 Task: Customize the date and time as August 5, 1930 format in the number.
Action: Mouse moved to (272, 166)
Screenshot: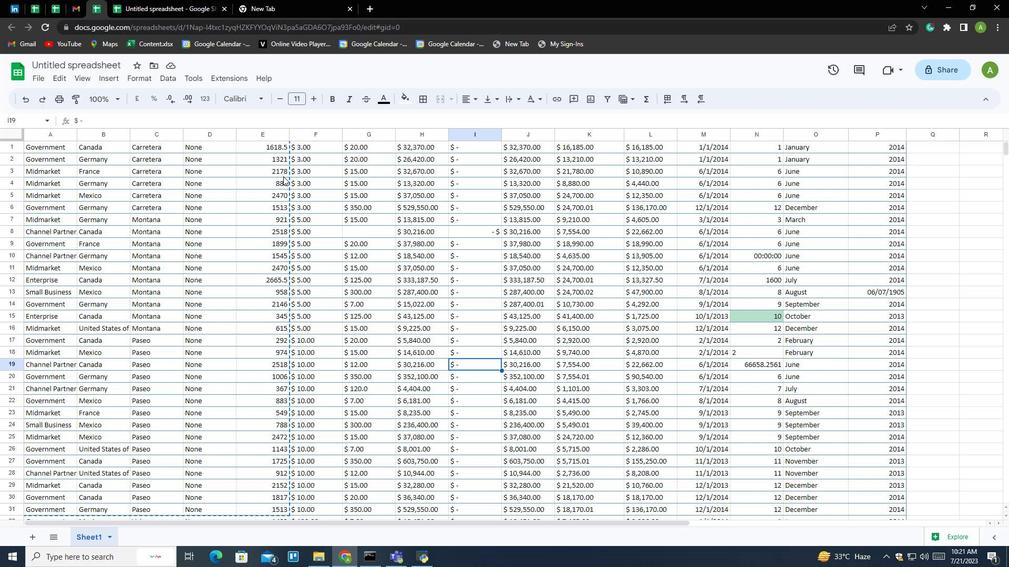 
Action: Mouse pressed left at (272, 166)
Screenshot: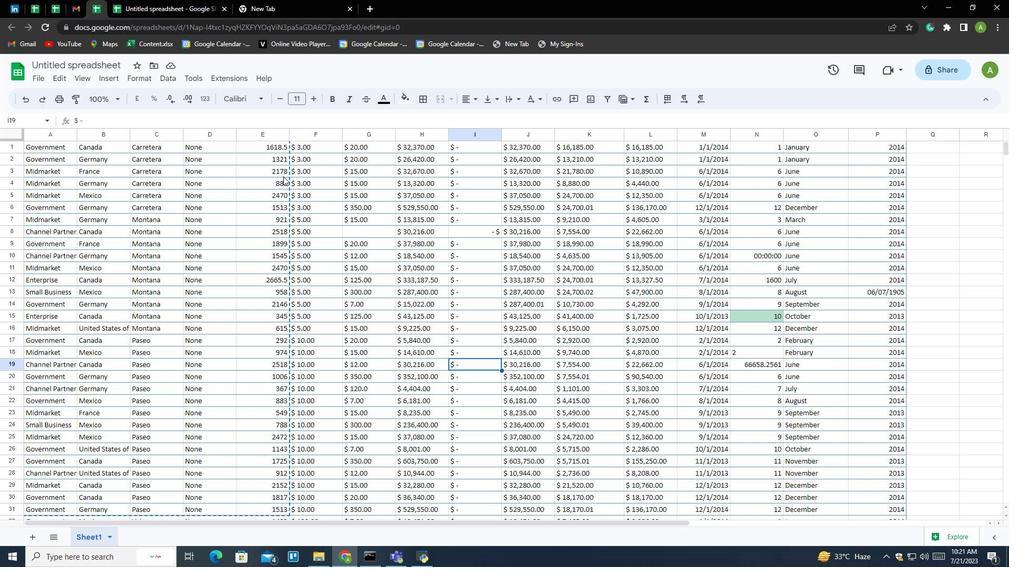 
Action: Mouse moved to (134, 74)
Screenshot: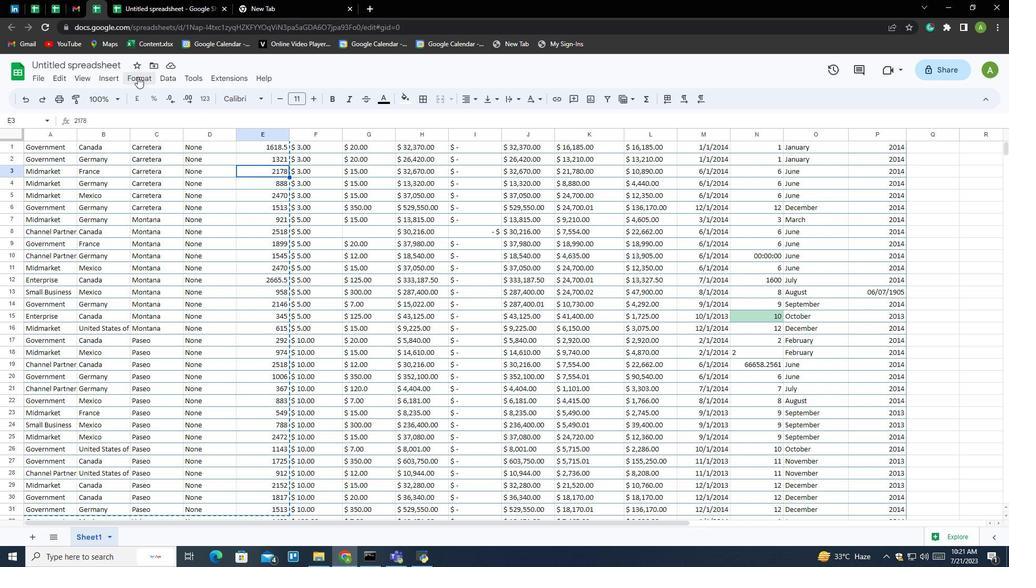 
Action: Mouse pressed left at (134, 74)
Screenshot: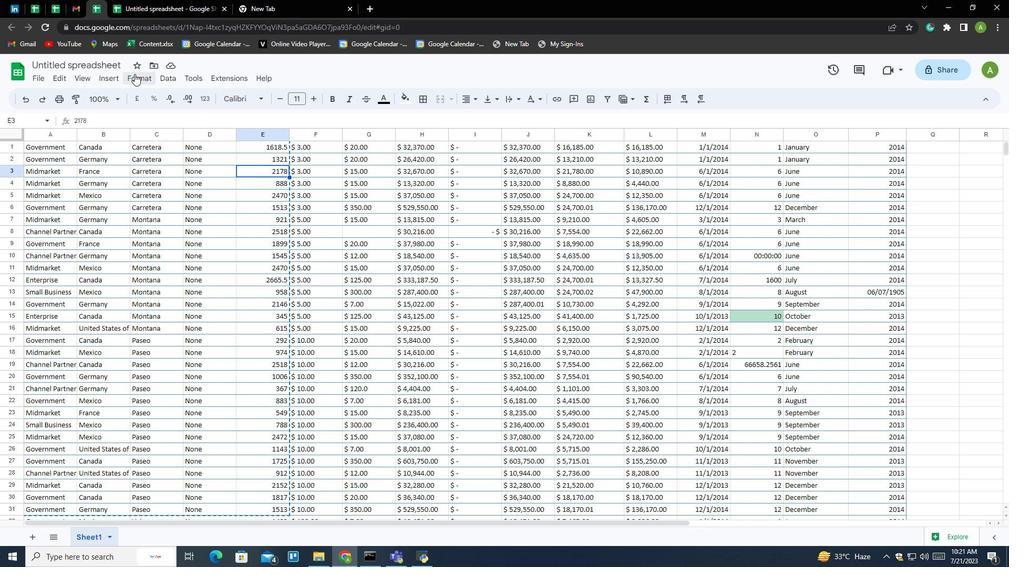 
Action: Mouse moved to (159, 145)
Screenshot: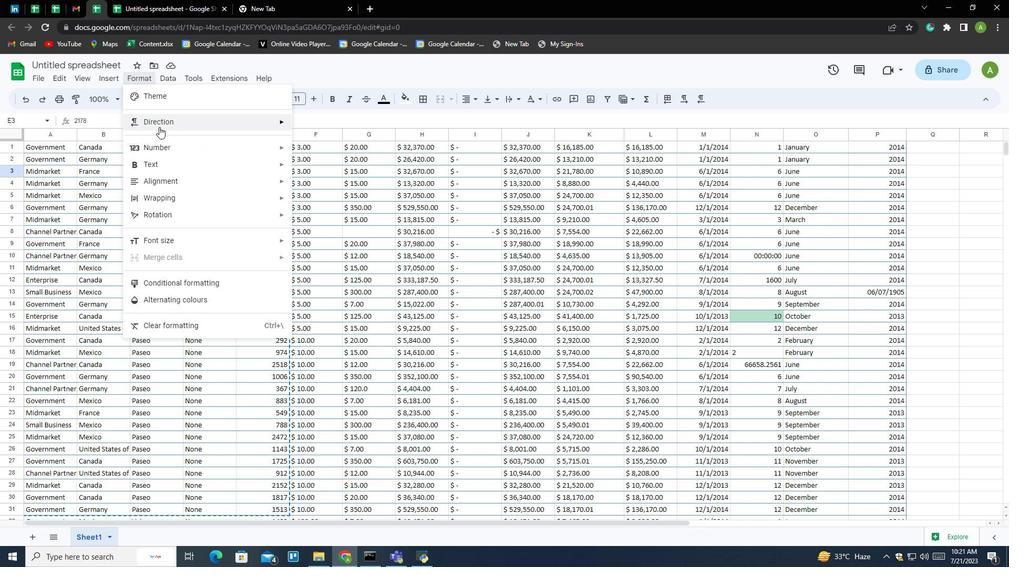 
Action: Mouse pressed left at (159, 145)
Screenshot: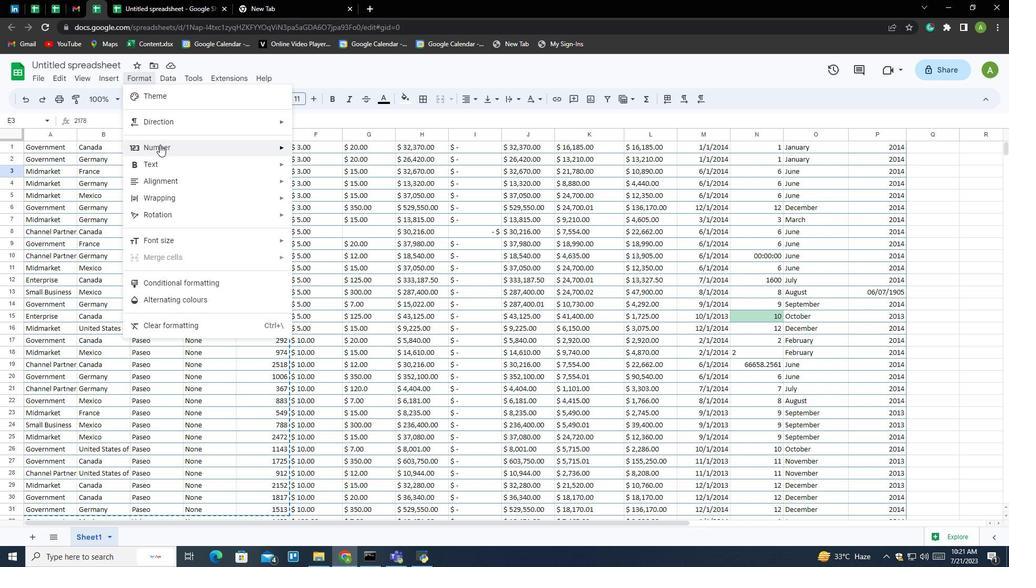 
Action: Mouse moved to (353, 482)
Screenshot: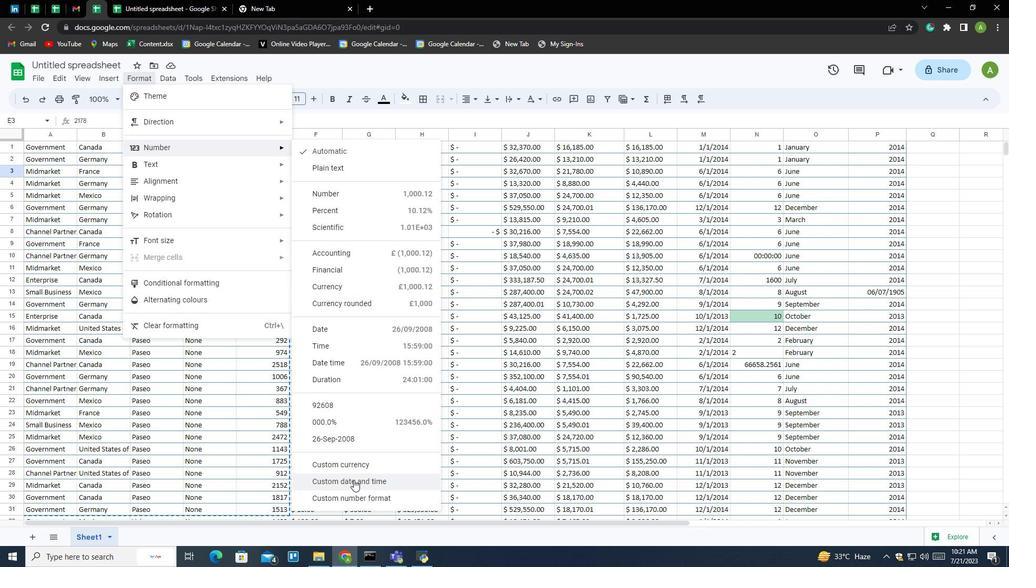
Action: Mouse pressed left at (353, 482)
Screenshot: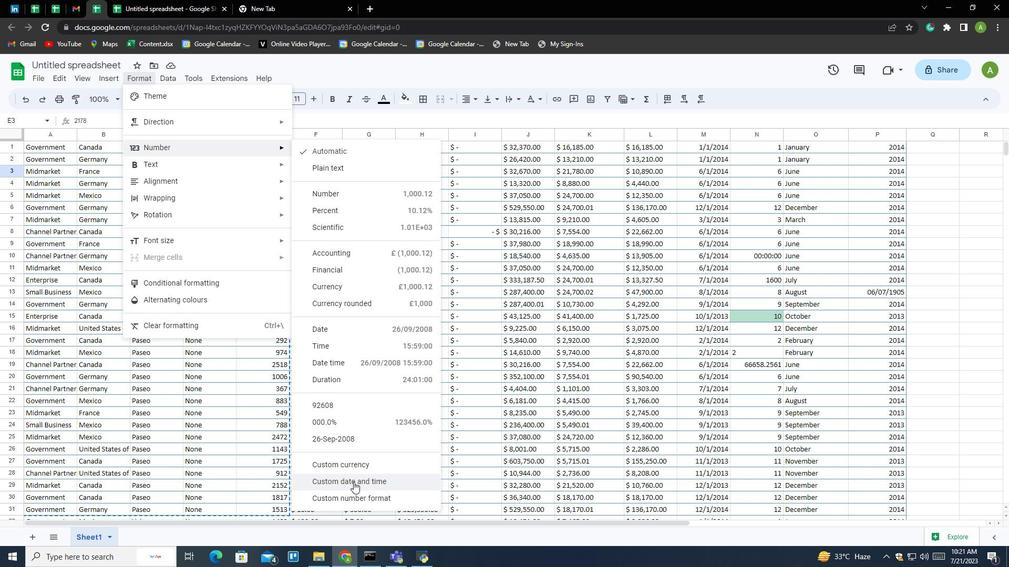 
Action: Mouse moved to (544, 200)
Screenshot: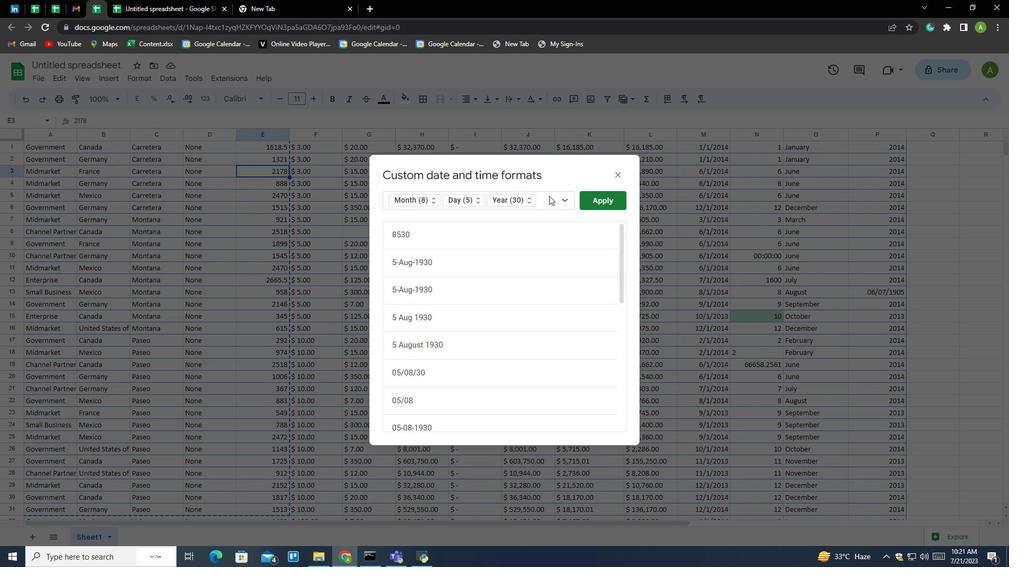 
Action: Mouse pressed left at (544, 200)
Screenshot: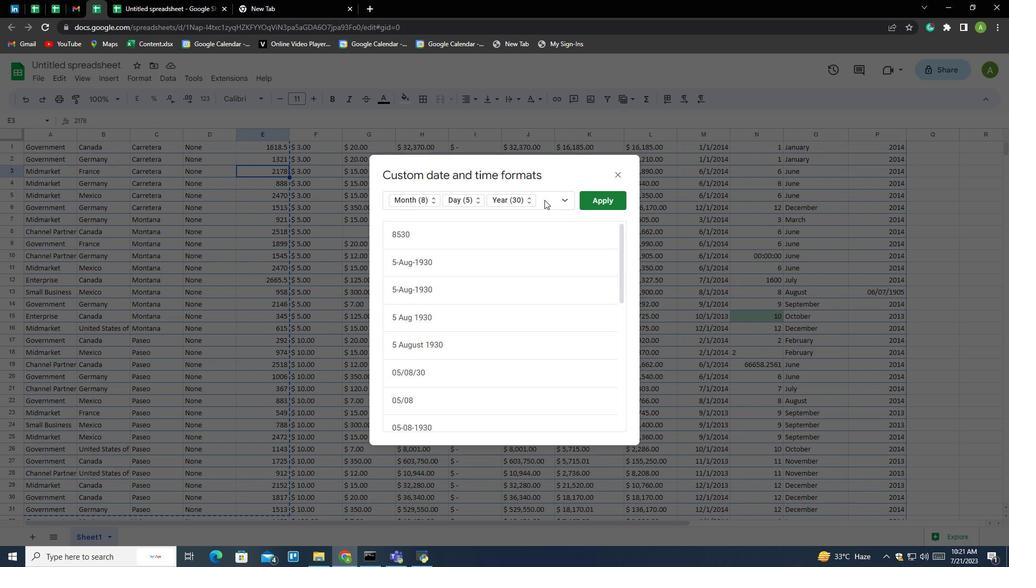 
Action: Key pressed <Key.backspace><Key.backspace><Key.backspace>
Screenshot: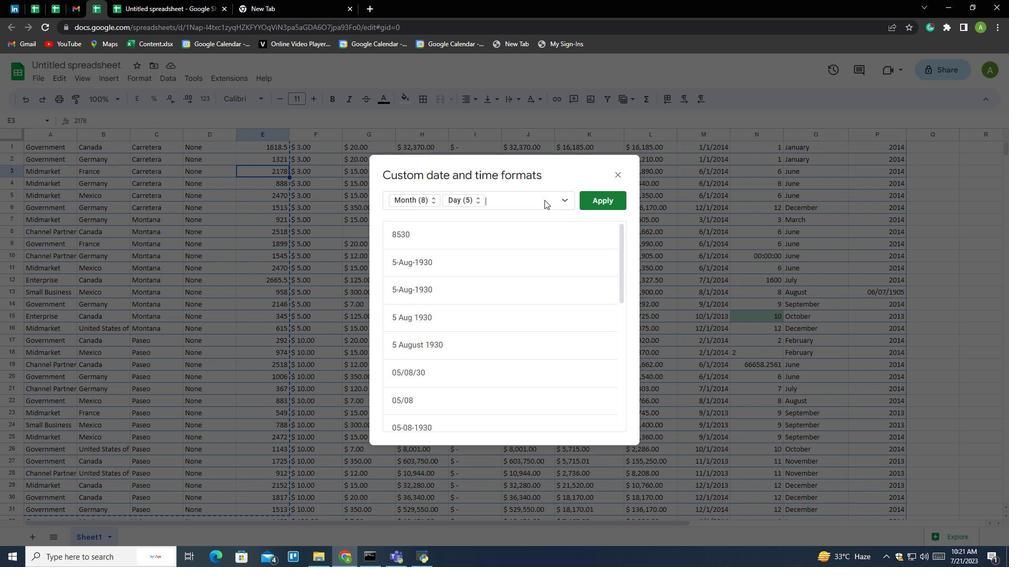
Action: Mouse moved to (563, 202)
Screenshot: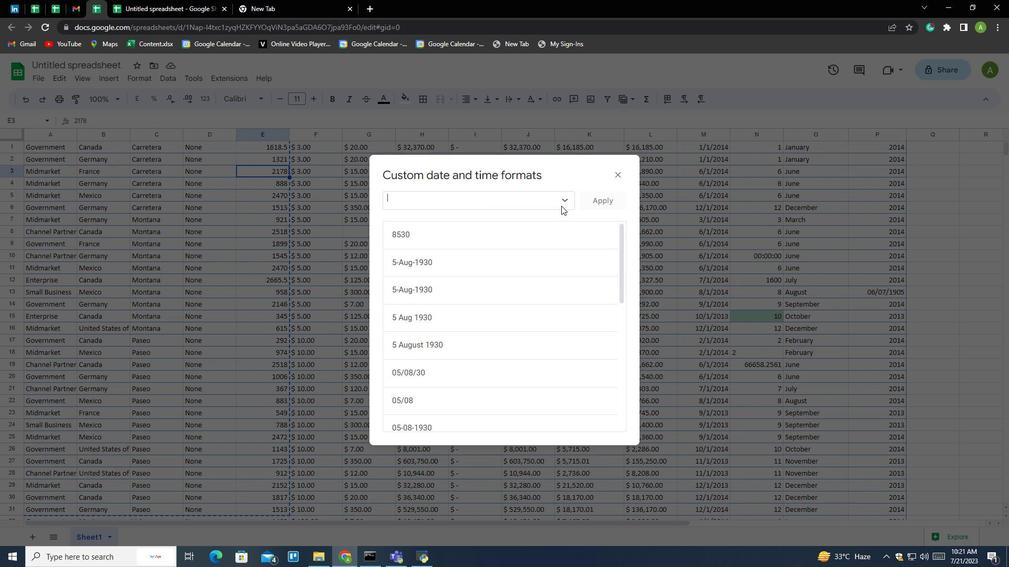 
Action: Mouse pressed left at (563, 202)
Screenshot: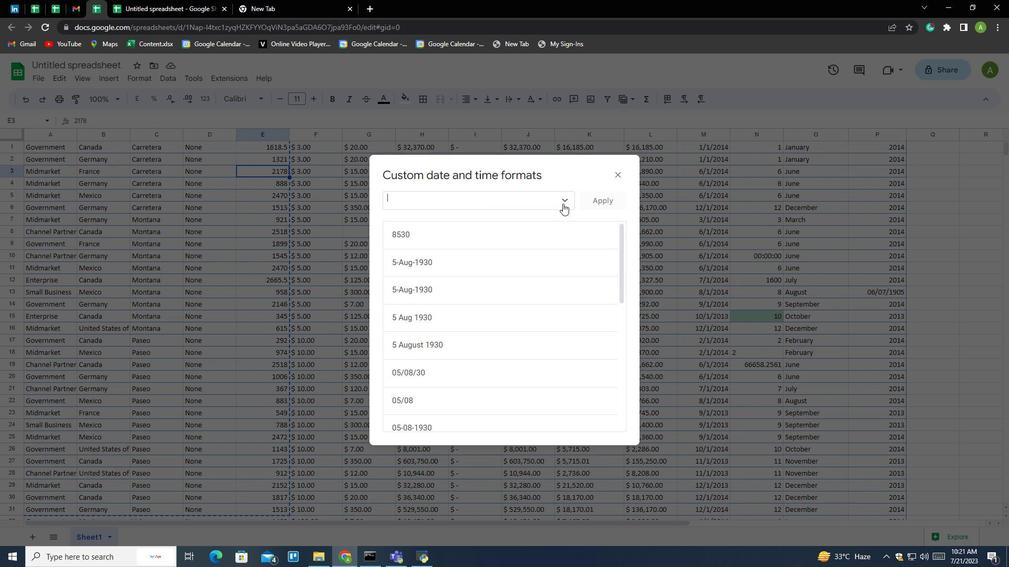 
Action: Mouse moved to (593, 240)
Screenshot: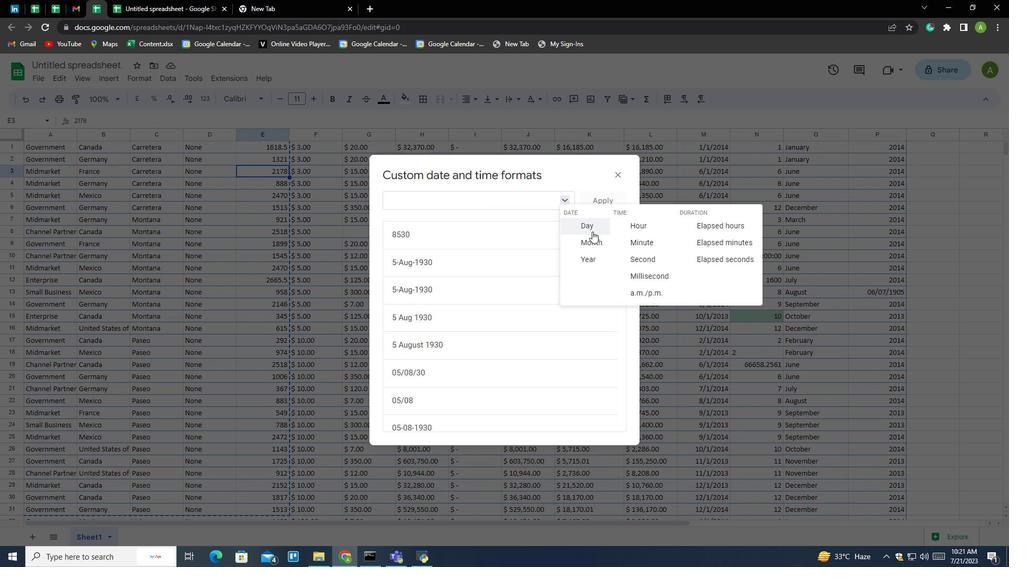 
Action: Mouse pressed left at (593, 240)
Screenshot: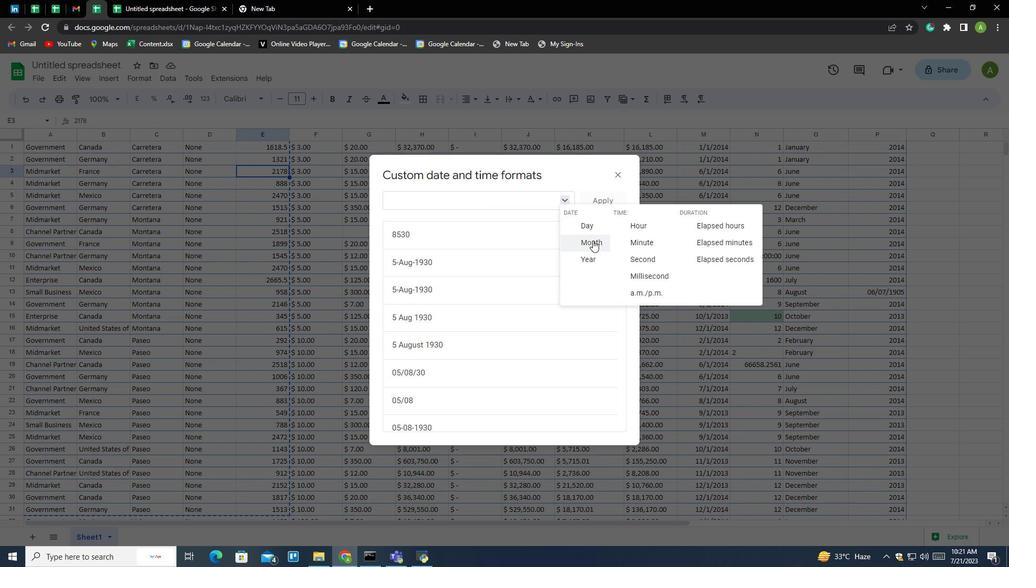 
Action: Mouse moved to (567, 202)
Screenshot: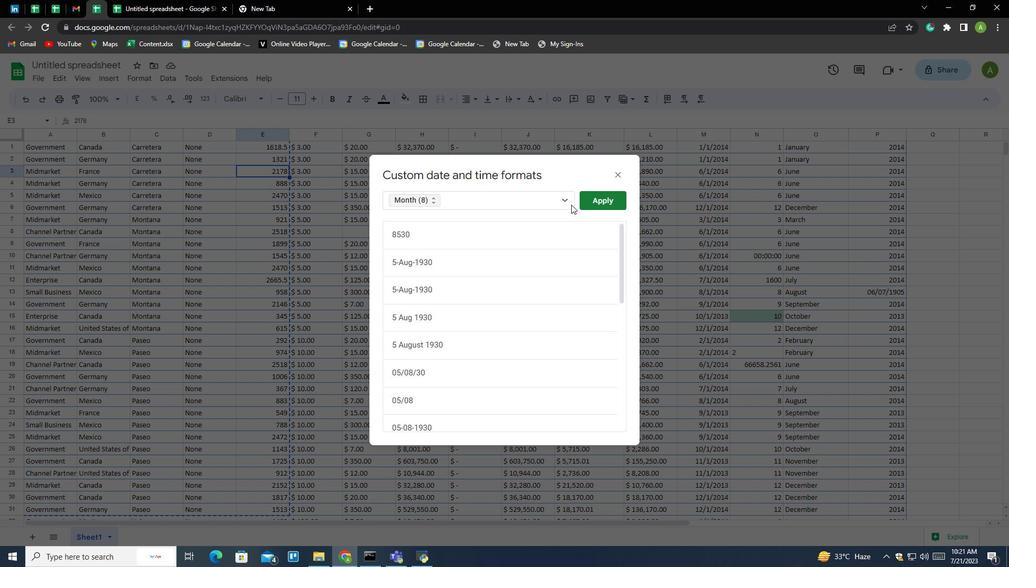 
Action: Mouse pressed left at (567, 202)
Screenshot: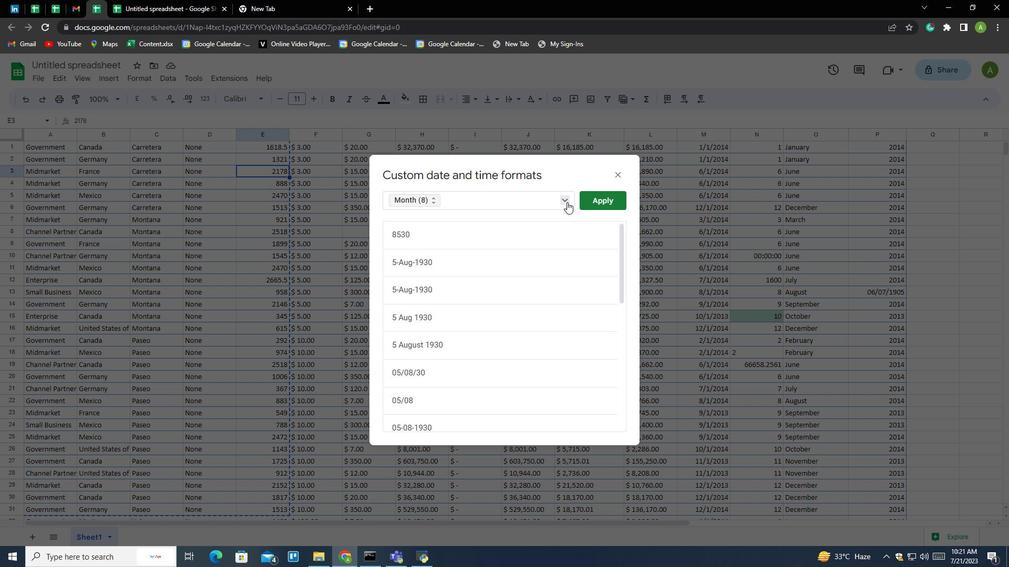 
Action: Mouse moved to (587, 225)
Screenshot: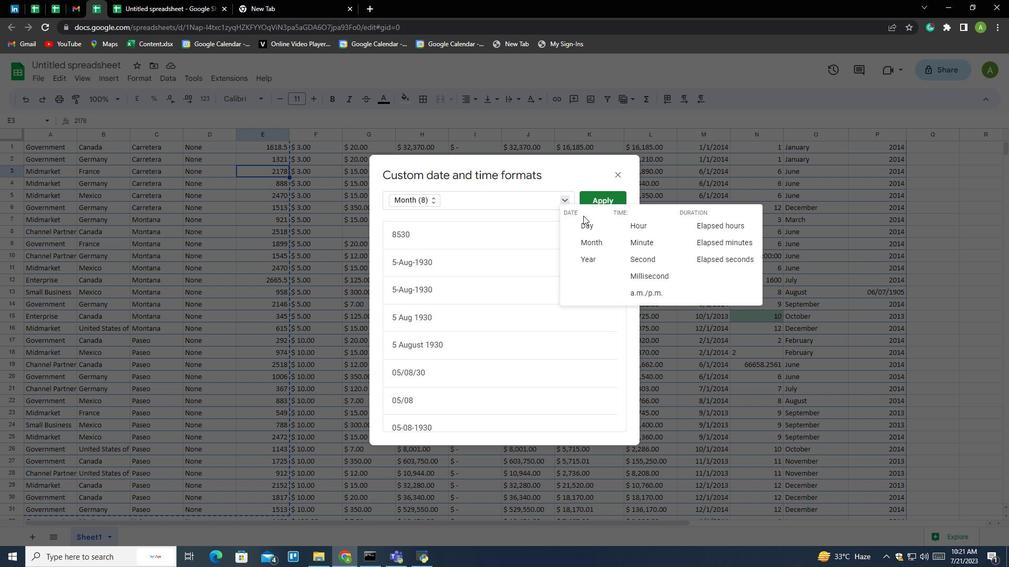 
Action: Mouse pressed left at (587, 225)
Screenshot: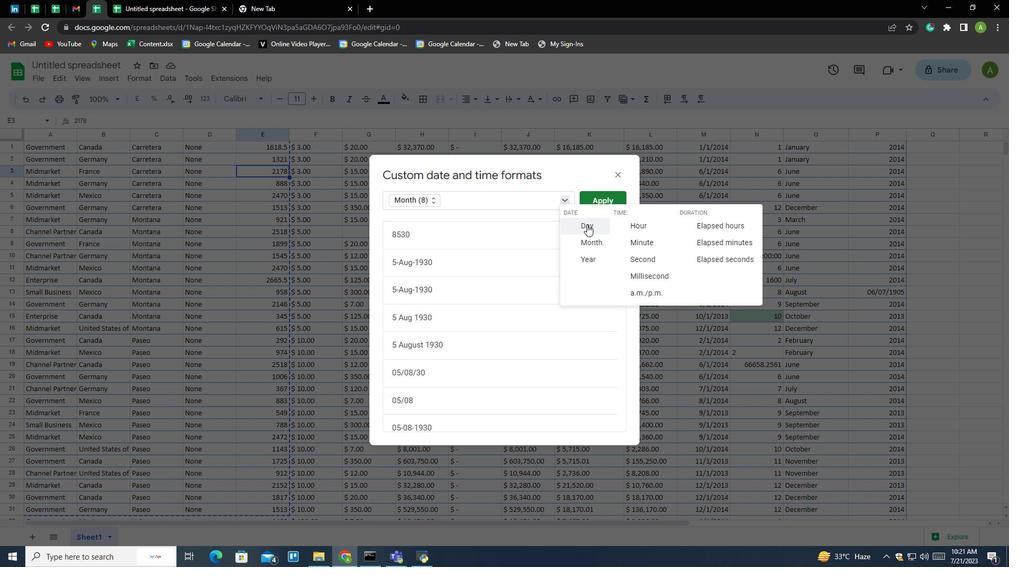 
Action: Mouse moved to (562, 201)
Screenshot: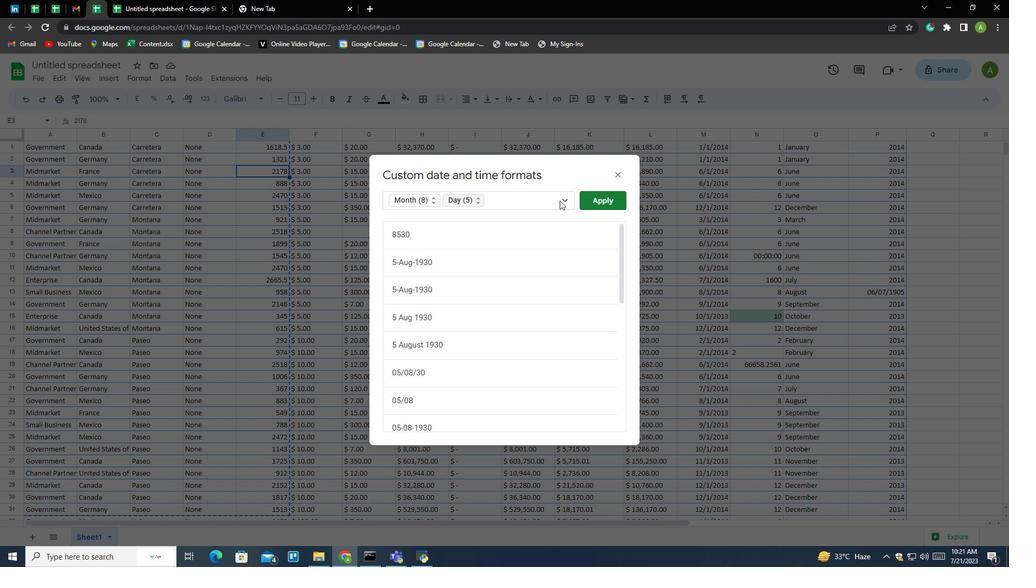 
Action: Mouse pressed left at (562, 201)
Screenshot: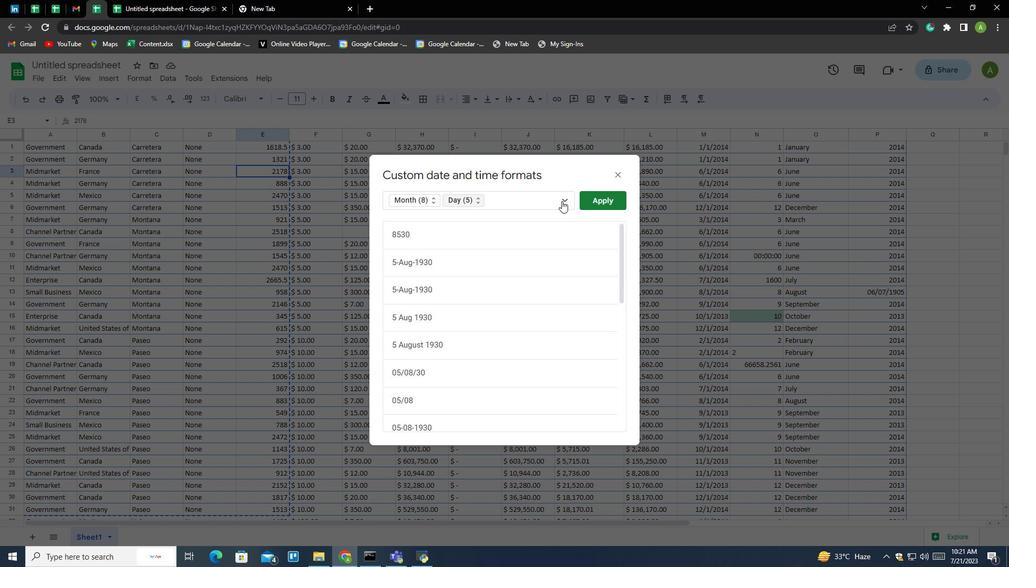 
Action: Mouse moved to (590, 257)
Screenshot: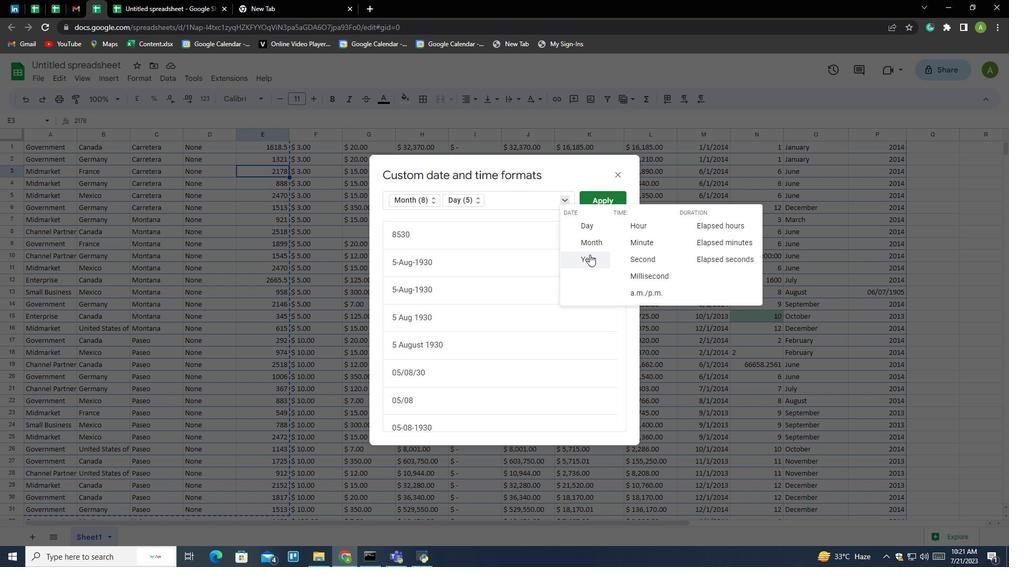 
Action: Mouse pressed left at (590, 257)
Screenshot: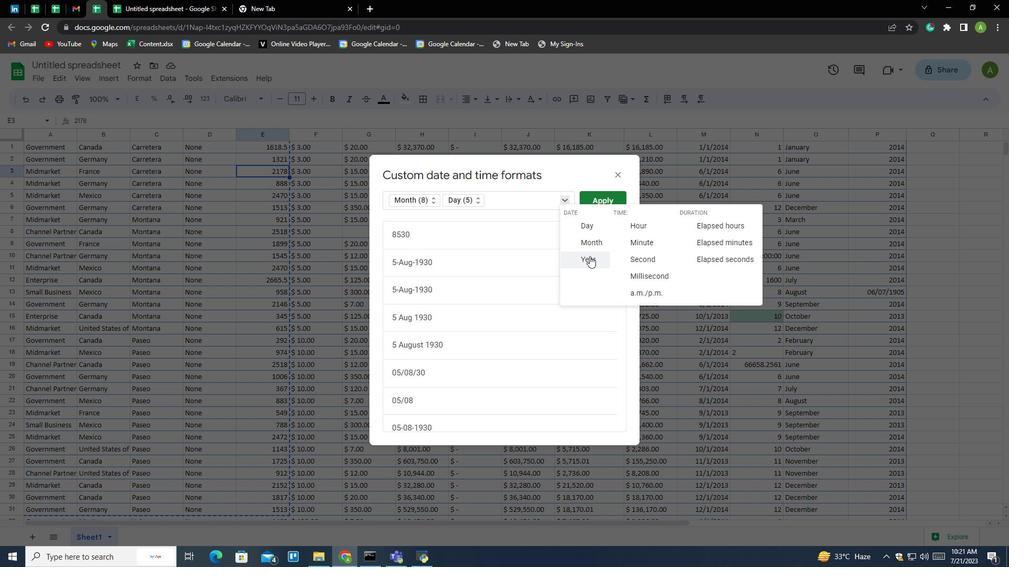 
Action: Mouse moved to (597, 203)
Screenshot: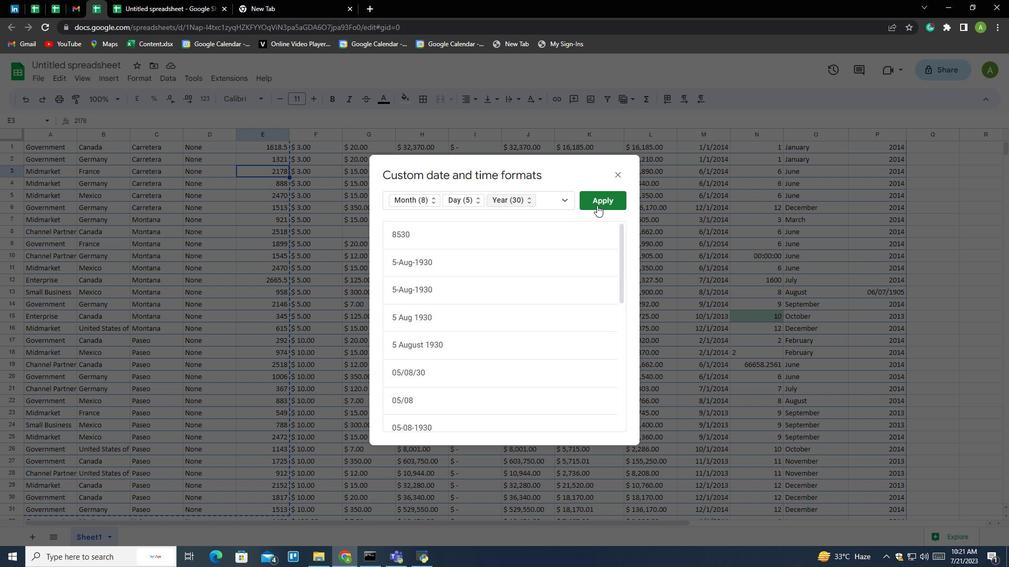 
Action: Mouse pressed left at (597, 203)
Screenshot: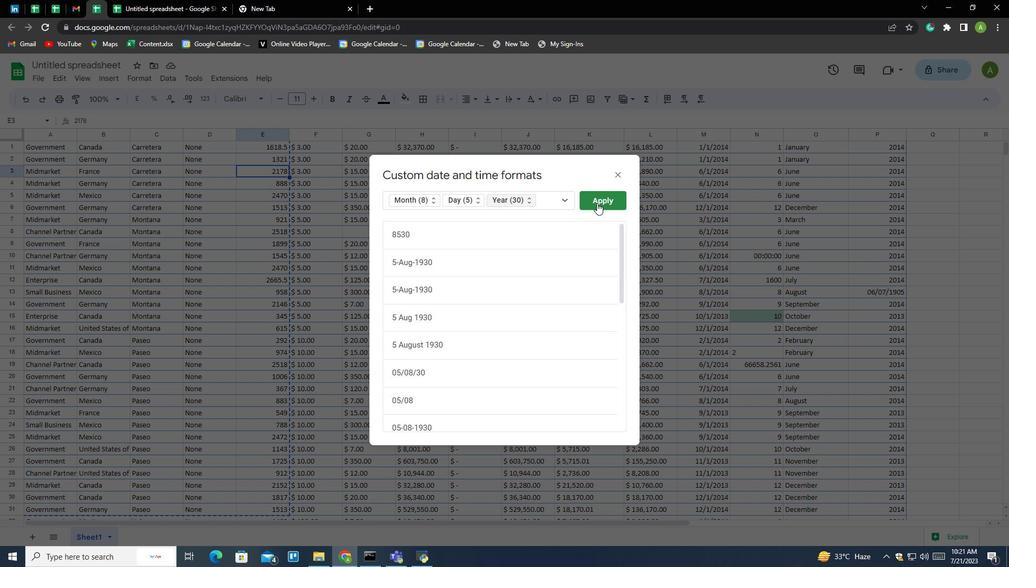 
Action: Mouse moved to (558, 280)
Screenshot: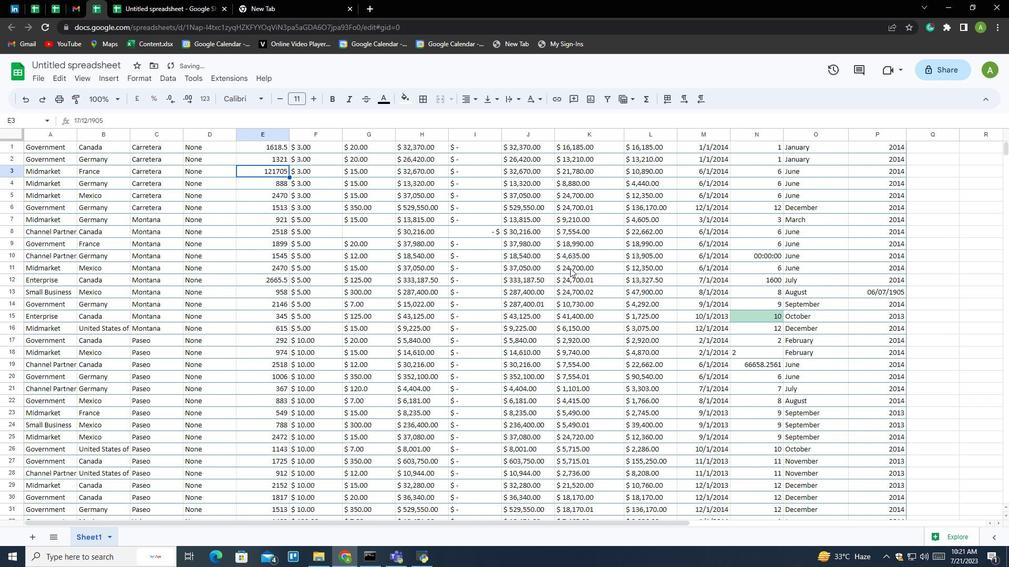 
